 Task: Add Rolling Rock Extra Pale 12 Pack Bottles to the cart.
Action: Mouse moved to (775, 296)
Screenshot: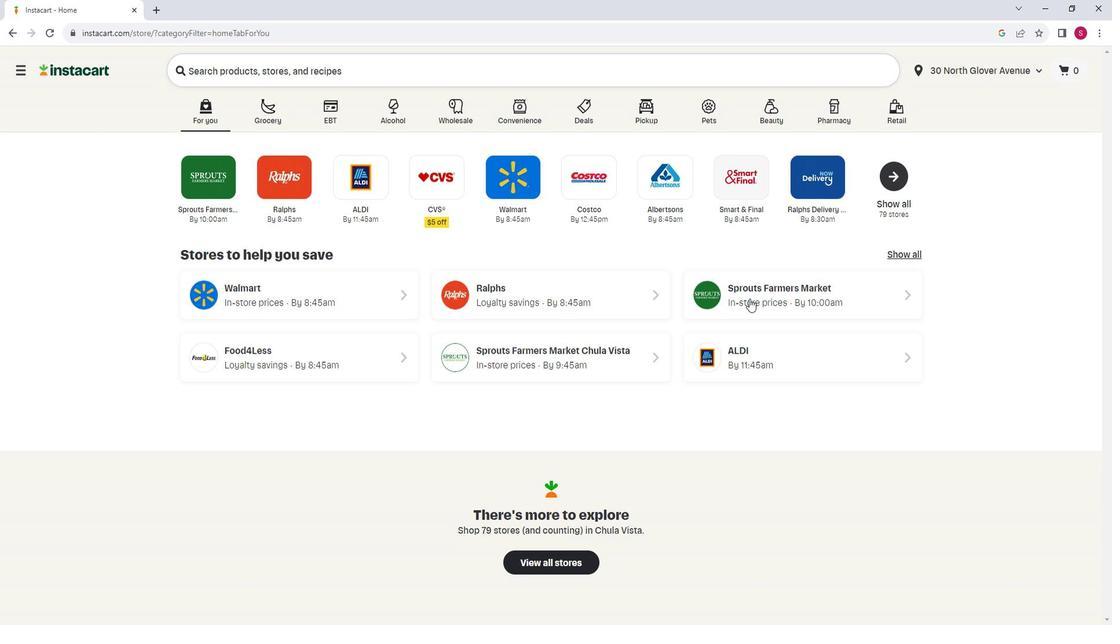 
Action: Mouse pressed left at (775, 296)
Screenshot: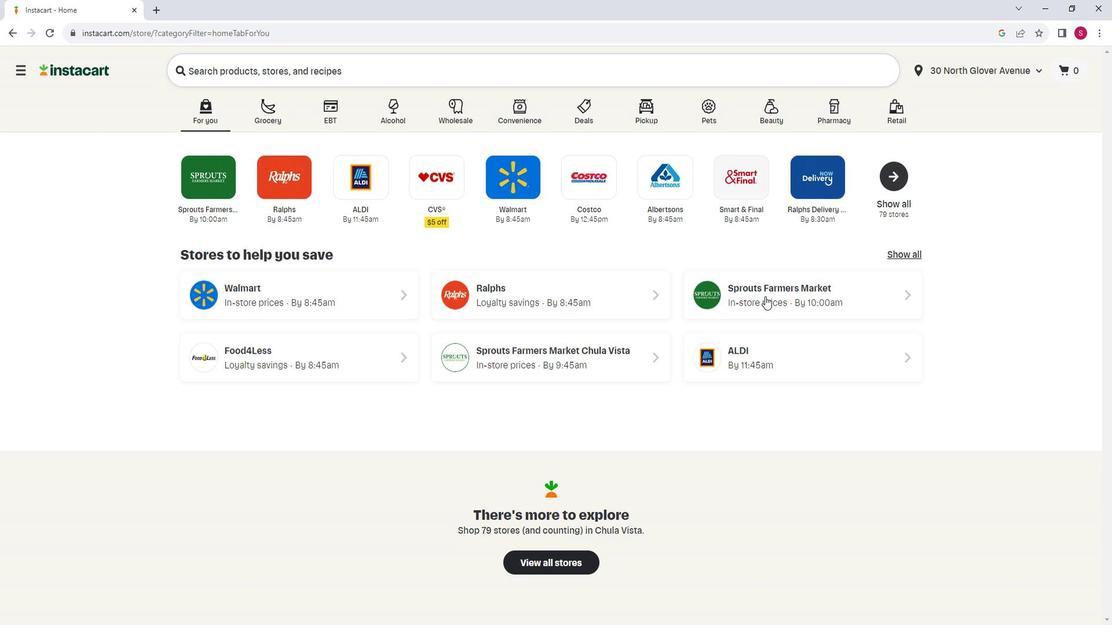 
Action: Mouse moved to (81, 457)
Screenshot: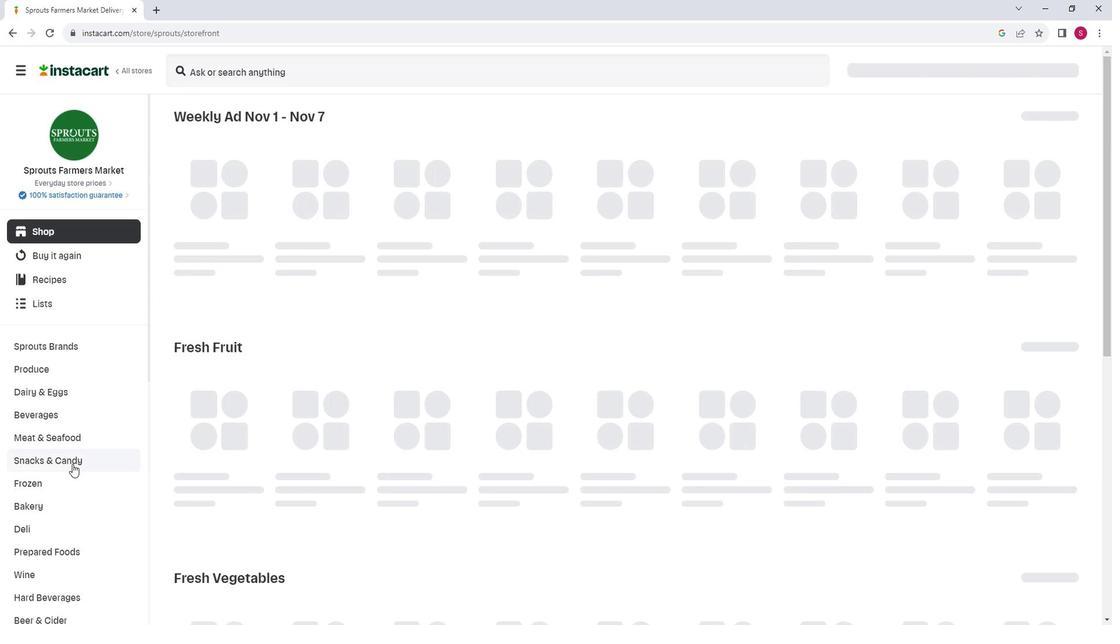 
Action: Mouse scrolled (81, 457) with delta (0, 0)
Screenshot: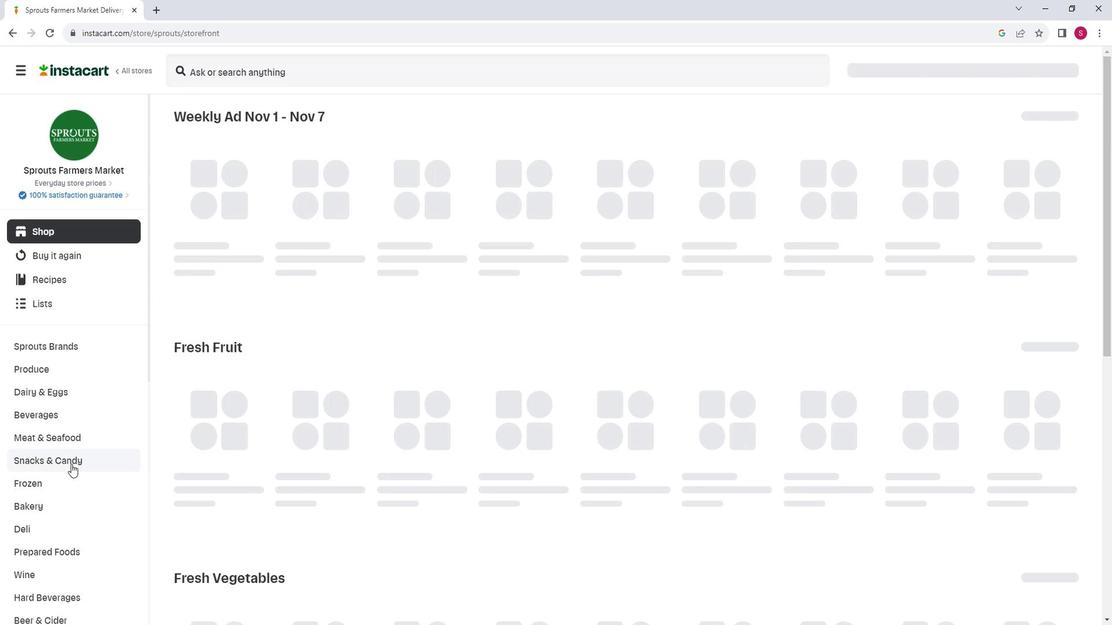 
Action: Mouse moved to (86, 544)
Screenshot: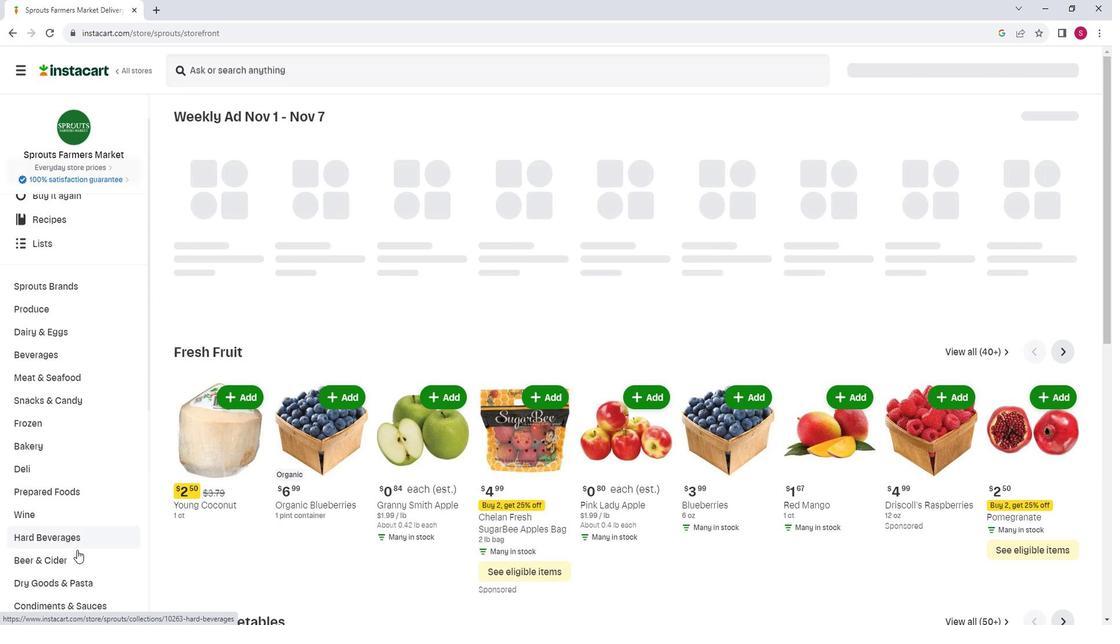 
Action: Mouse pressed left at (86, 544)
Screenshot: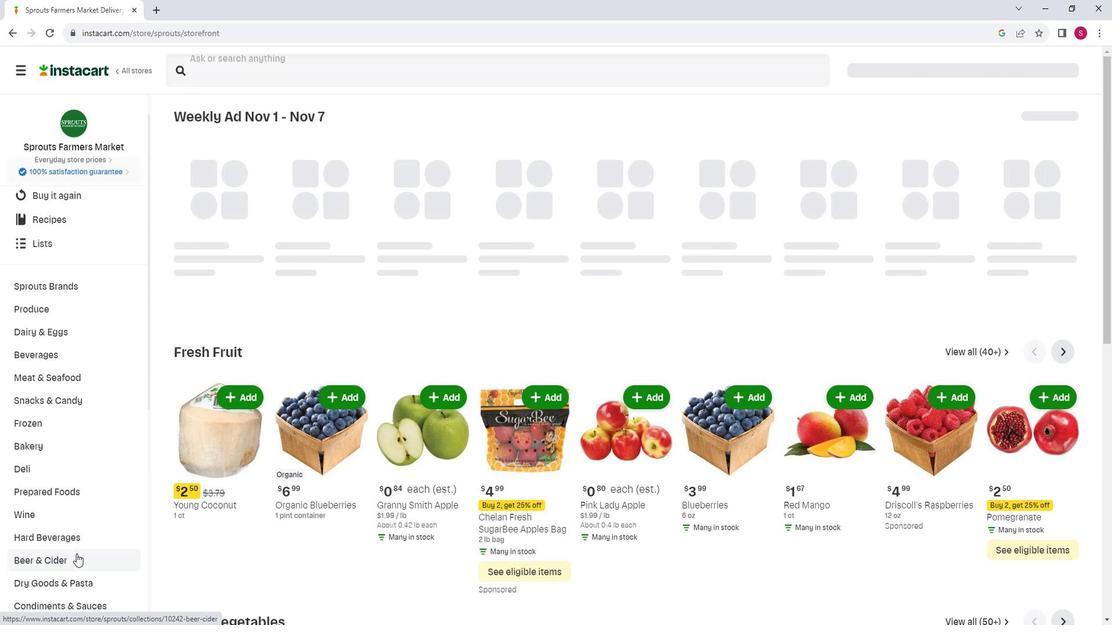 
Action: Mouse moved to (372, 155)
Screenshot: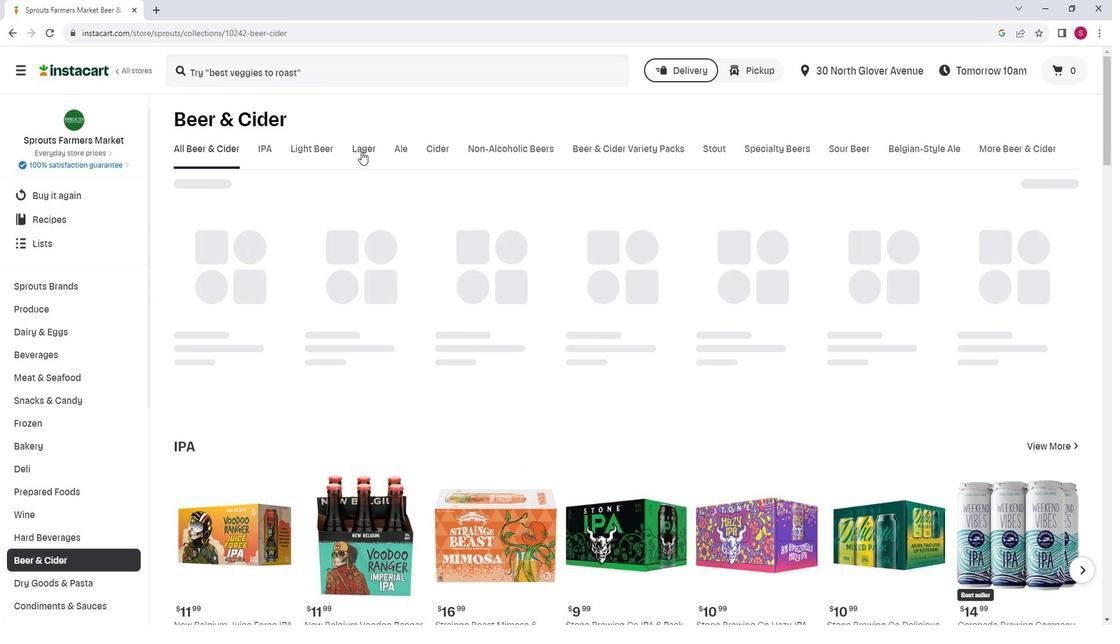 
Action: Mouse pressed left at (372, 155)
Screenshot: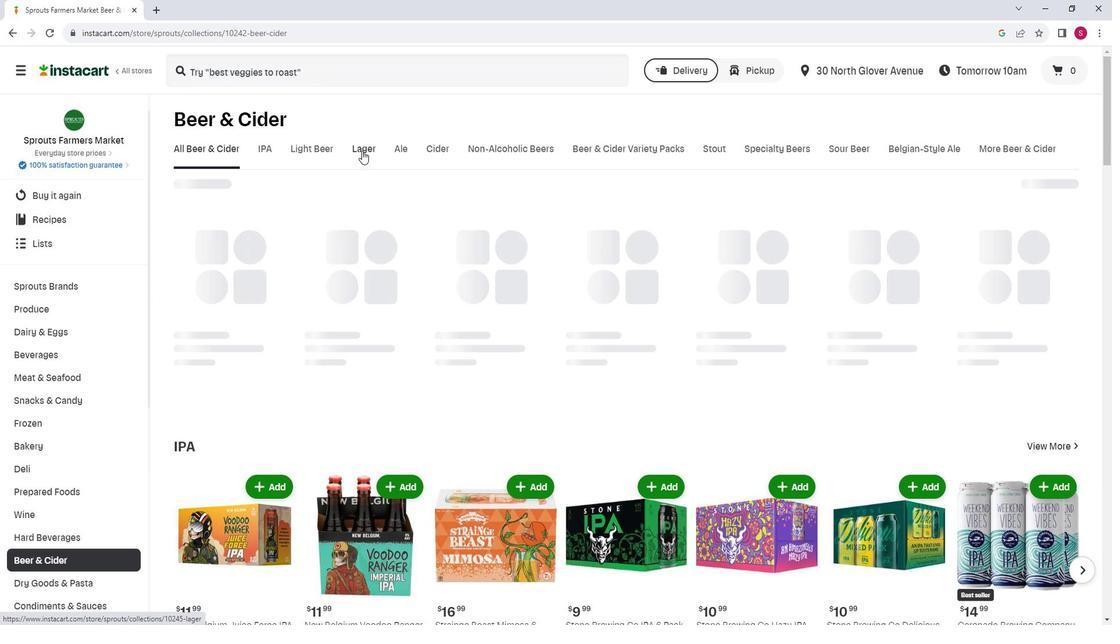 
Action: Mouse moved to (266, 247)
Screenshot: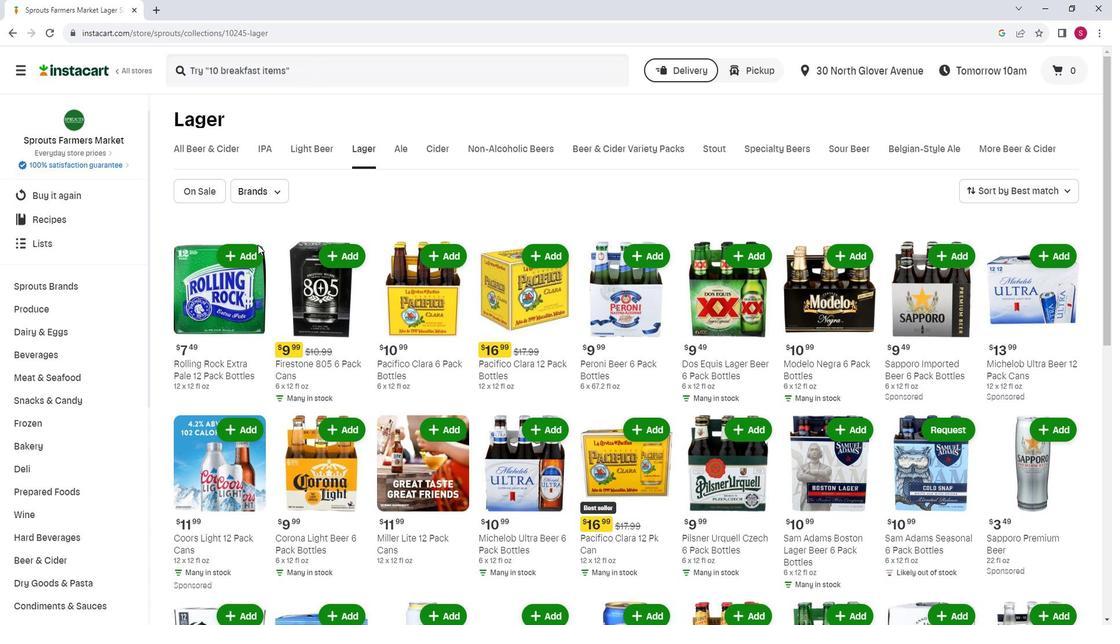 
Action: Mouse pressed left at (266, 247)
Screenshot: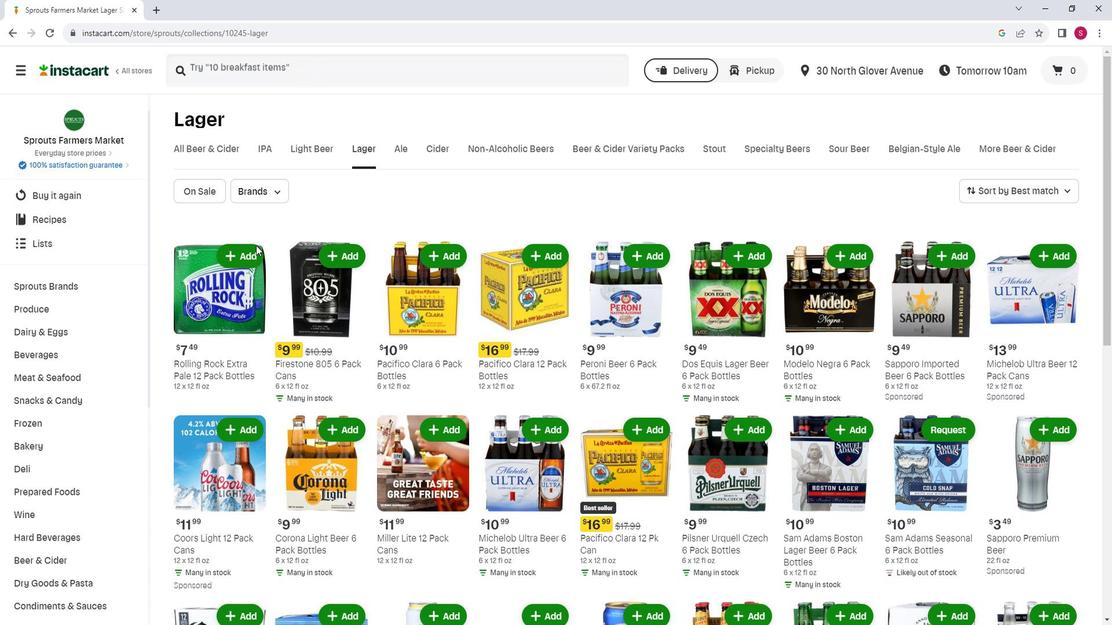 
Action: Mouse moved to (306, 221)
Screenshot: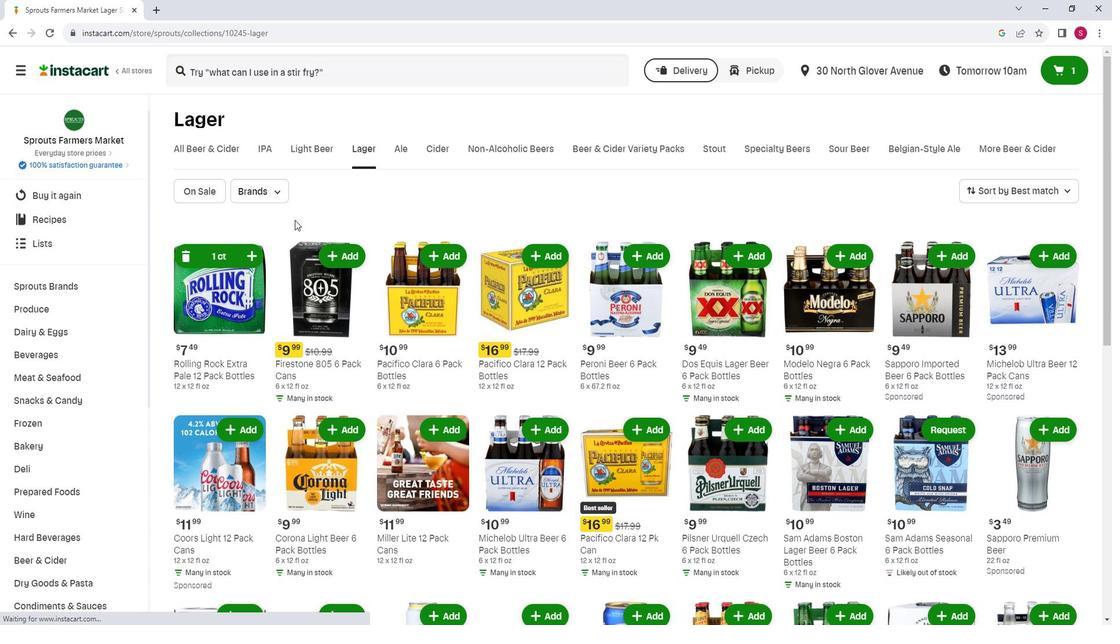 
